 Task: Check the standings of the 2023 Victory Lane Racing NASCAR Cup Series for the race "Enjoy Illinois 300" on the track "Gateway".
Action: Mouse moved to (219, 429)
Screenshot: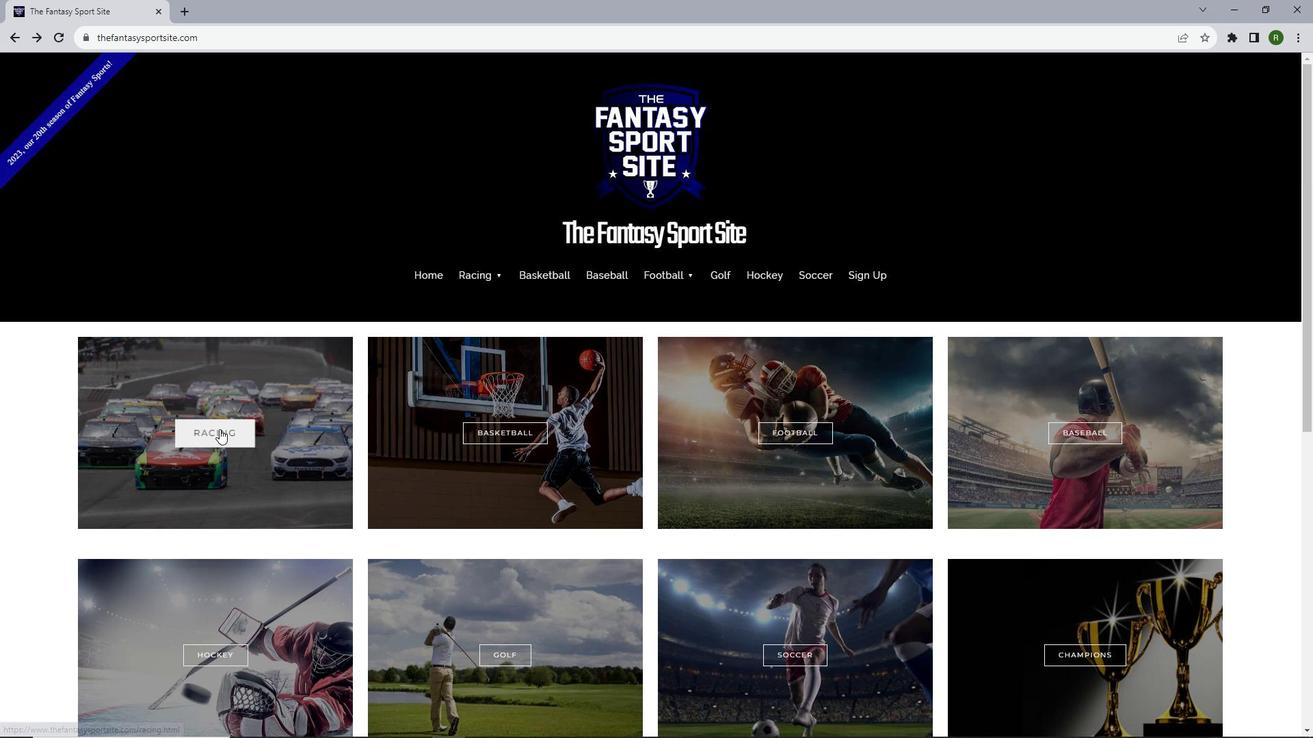 
Action: Mouse pressed left at (219, 429)
Screenshot: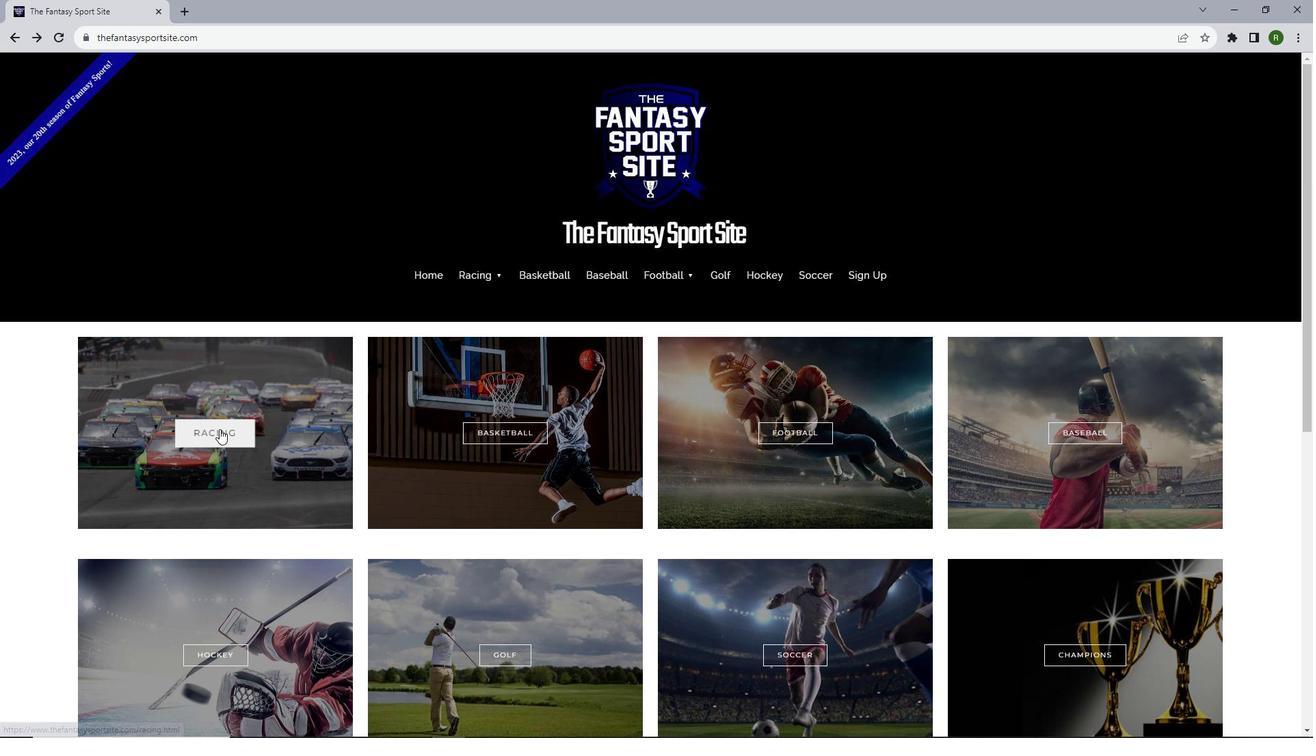 
Action: Mouse moved to (378, 348)
Screenshot: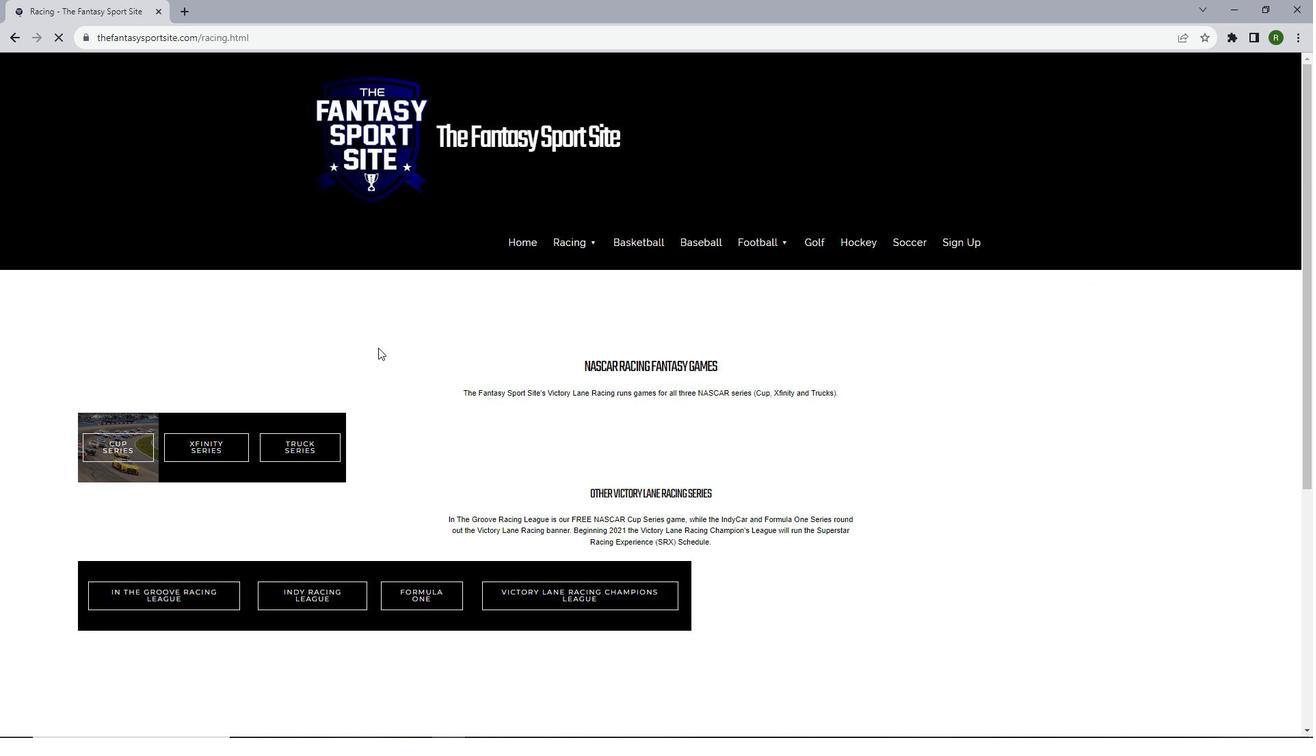 
Action: Mouse scrolled (378, 347) with delta (0, 0)
Screenshot: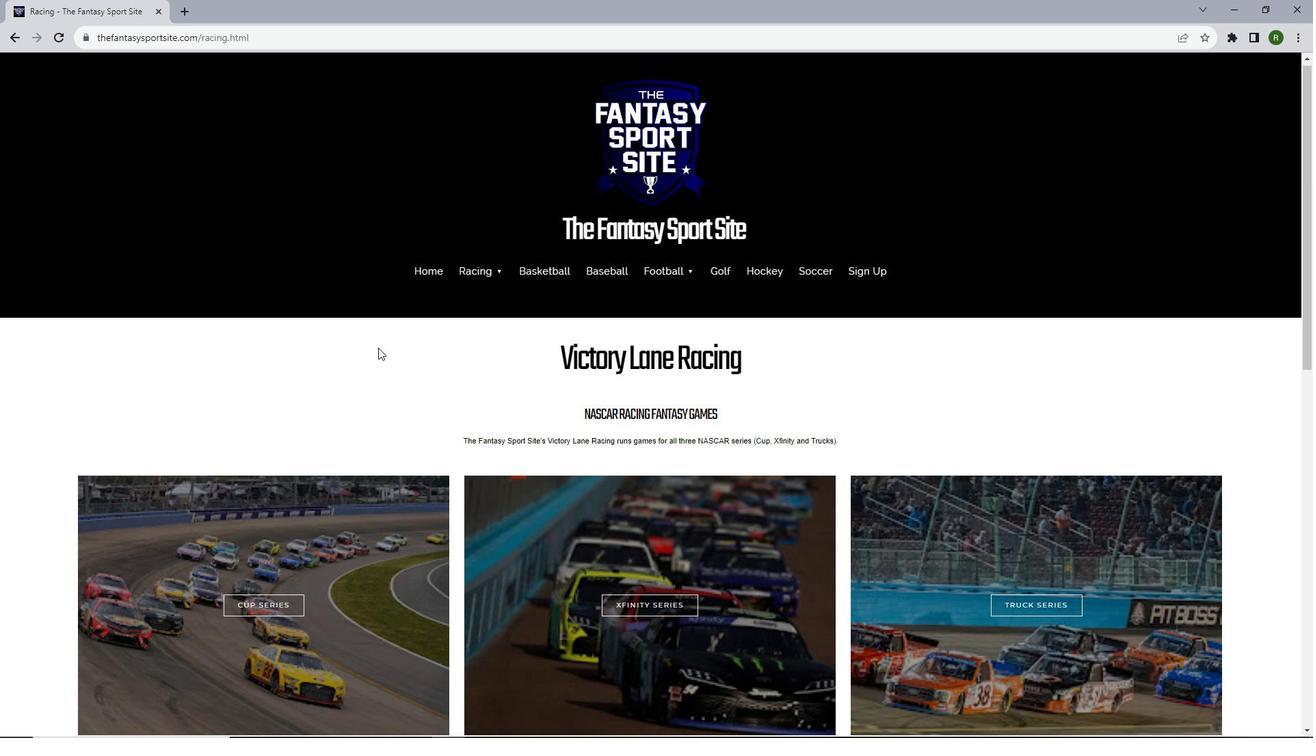 
Action: Mouse scrolled (378, 347) with delta (0, 0)
Screenshot: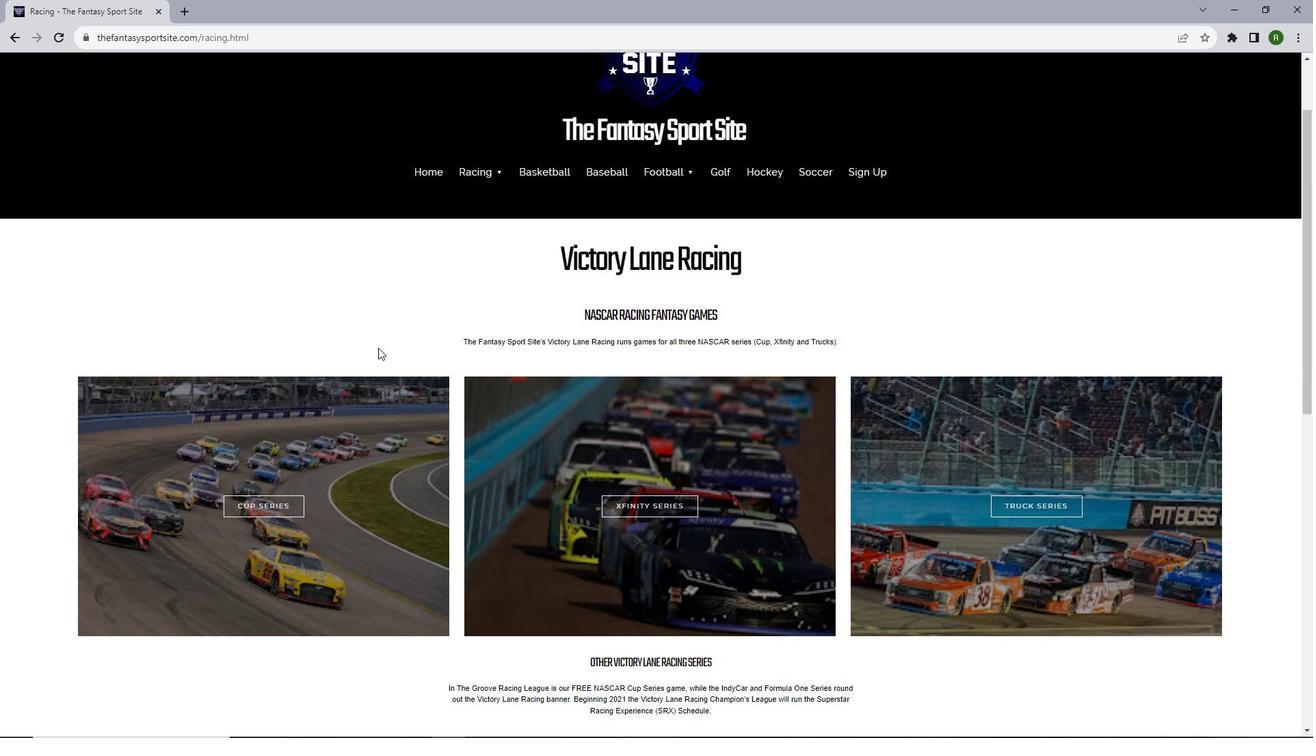 
Action: Mouse moved to (242, 465)
Screenshot: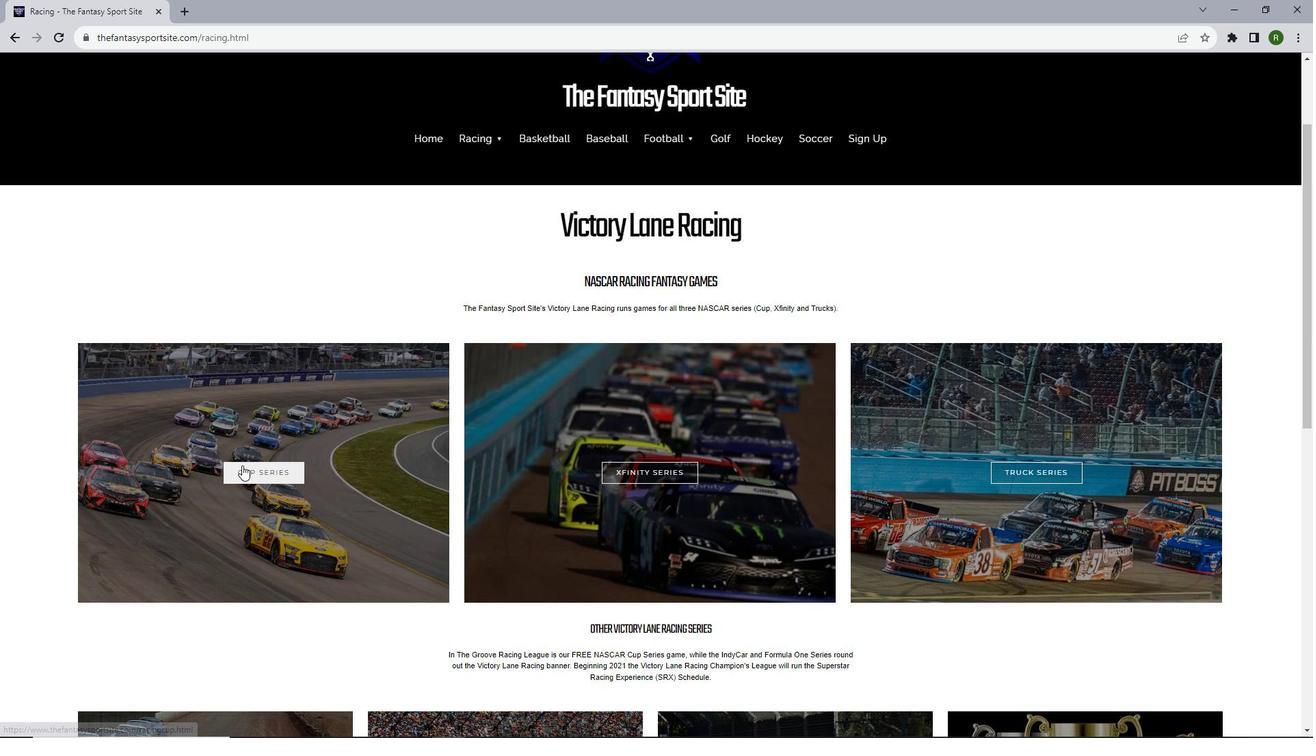 
Action: Mouse pressed left at (242, 465)
Screenshot: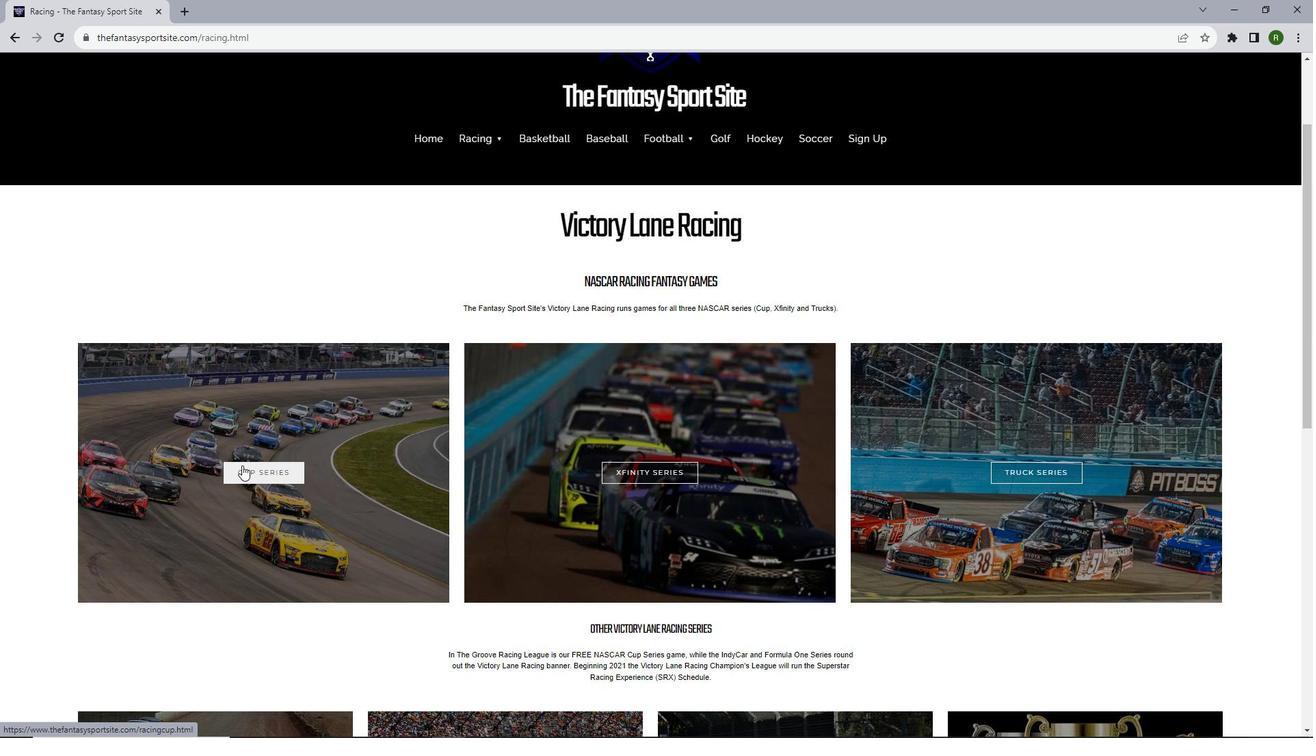 
Action: Mouse moved to (470, 430)
Screenshot: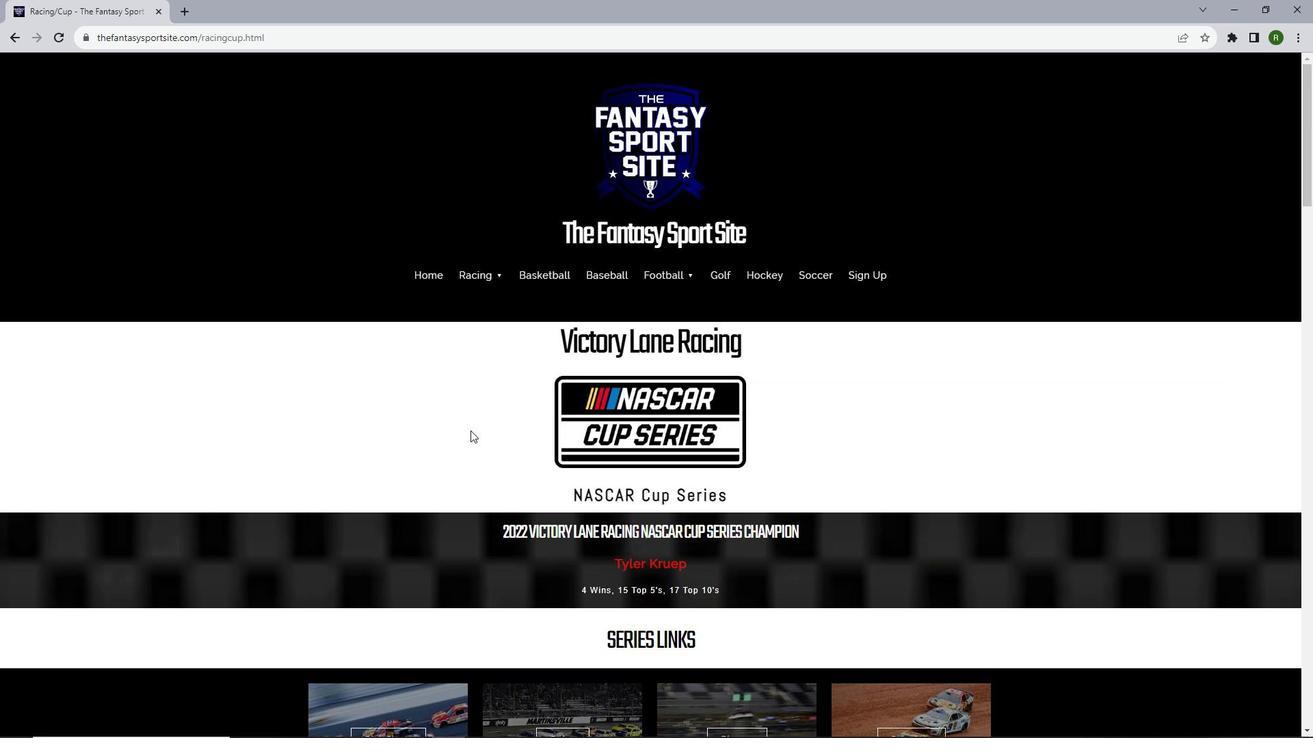 
Action: Mouse scrolled (470, 430) with delta (0, 0)
Screenshot: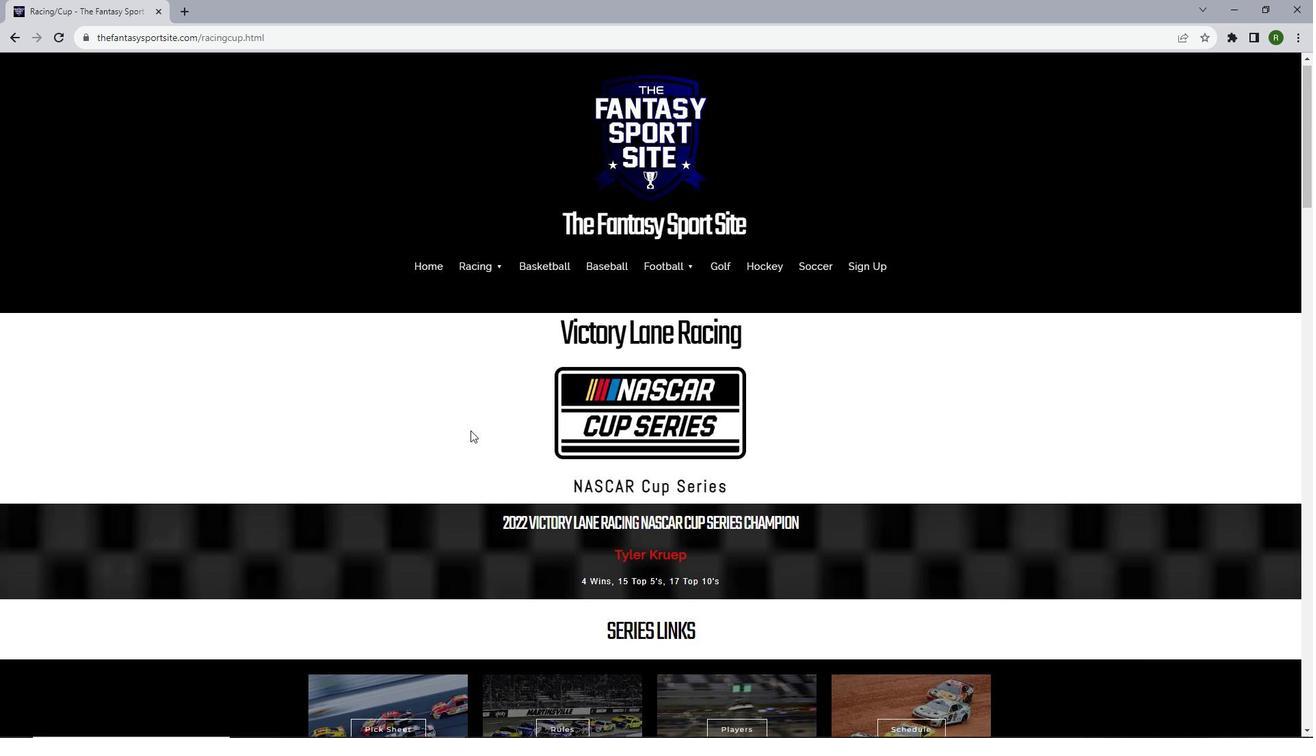 
Action: Mouse scrolled (470, 430) with delta (0, 0)
Screenshot: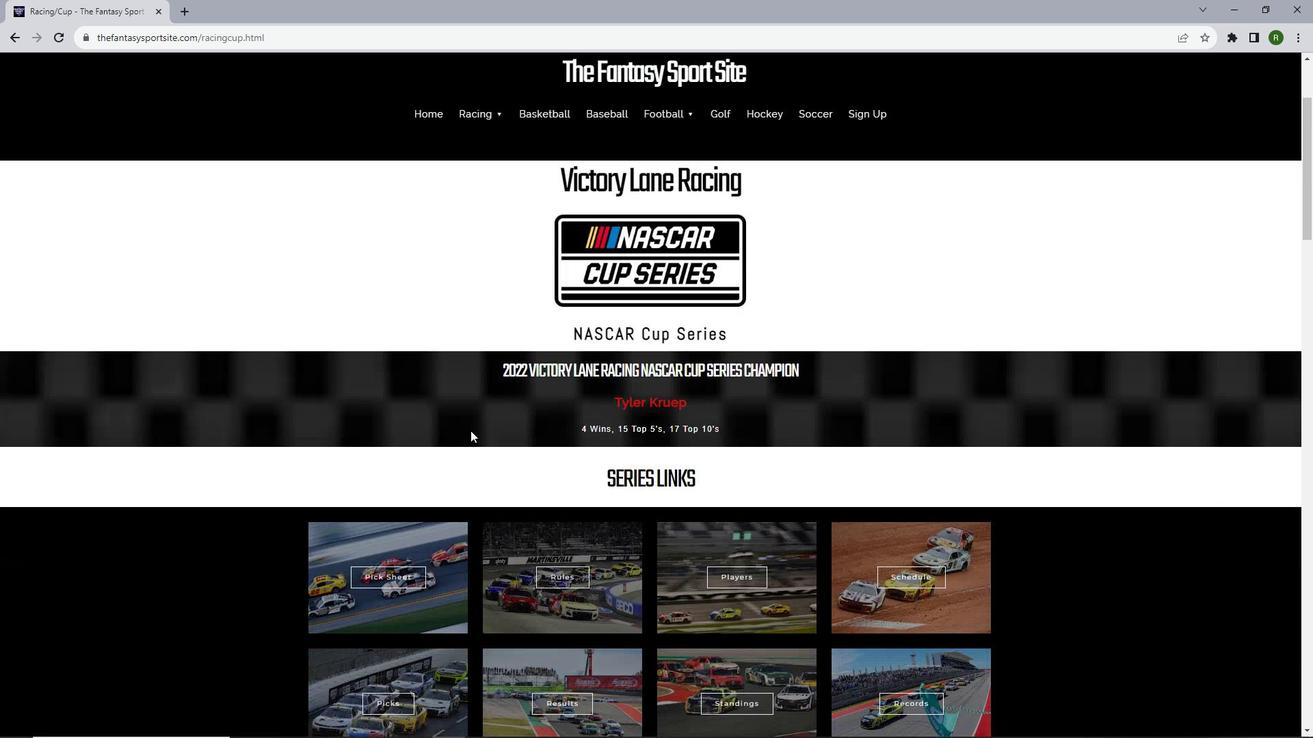 
Action: Mouse scrolled (470, 430) with delta (0, 0)
Screenshot: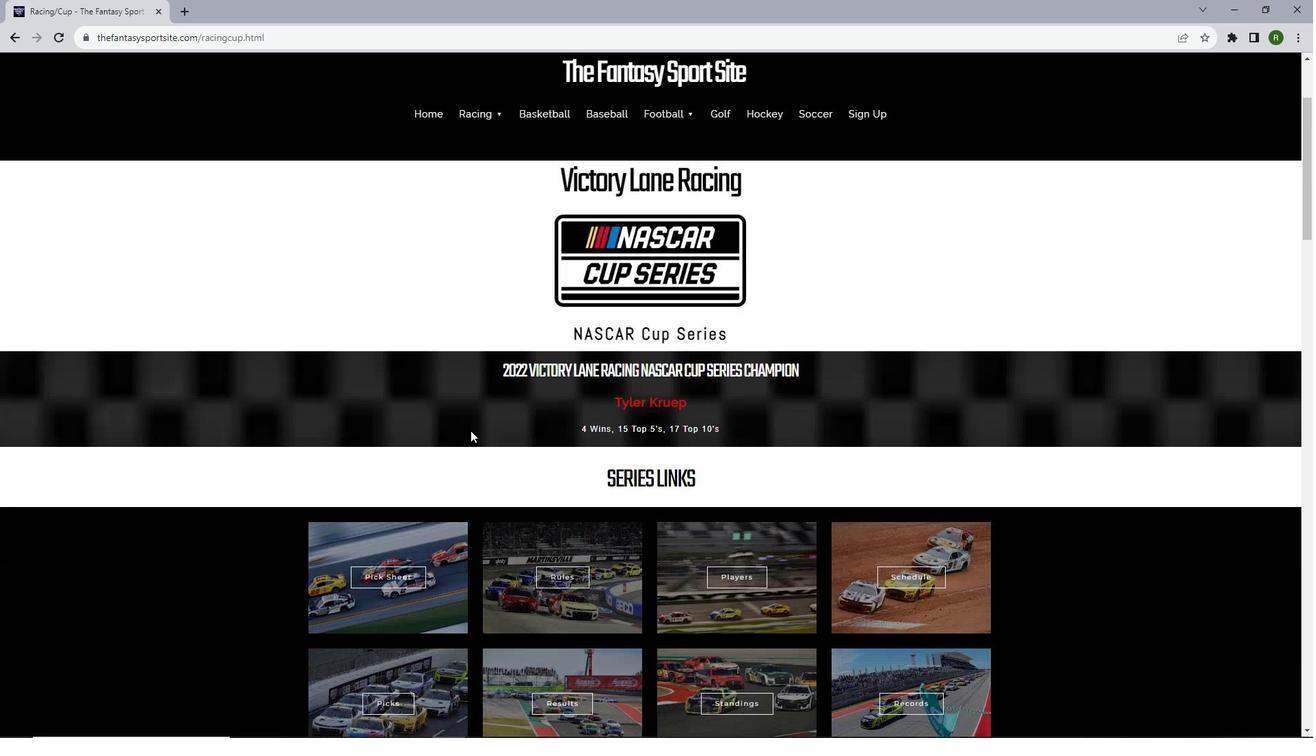 
Action: Mouse moved to (702, 651)
Screenshot: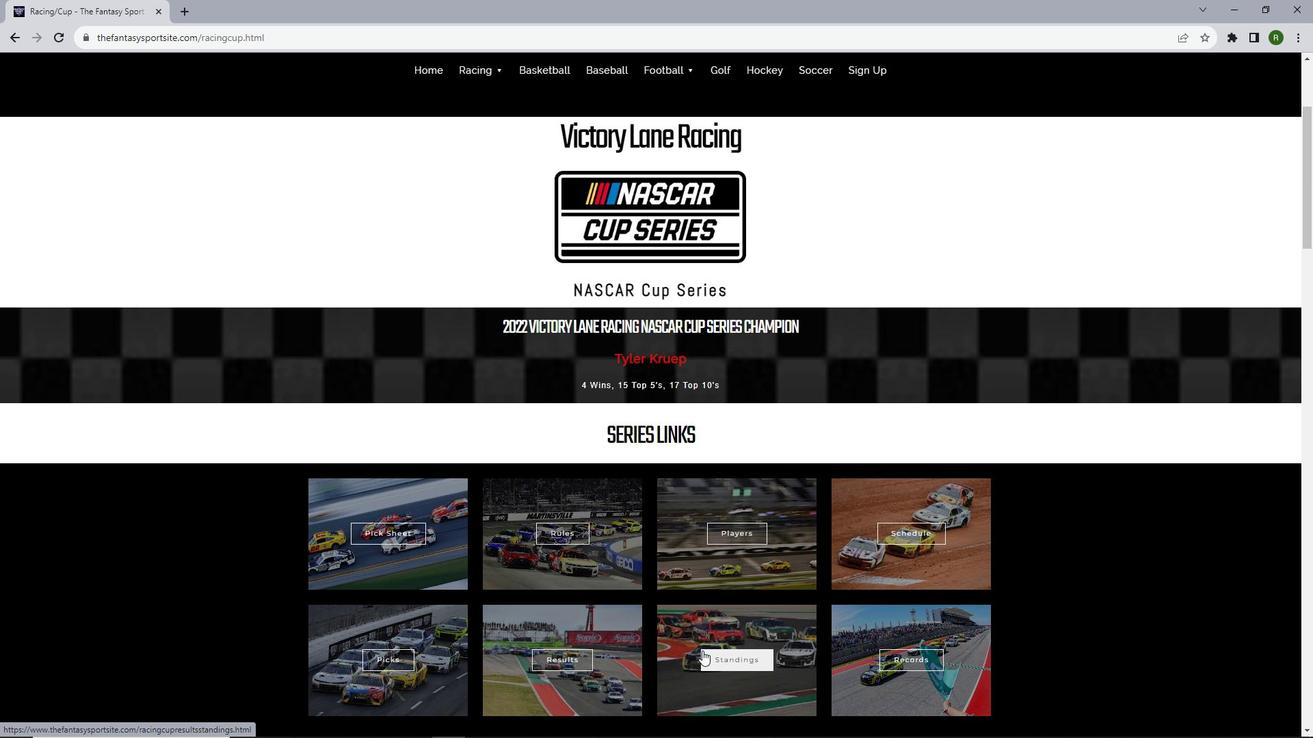 
Action: Mouse pressed left at (702, 651)
Screenshot: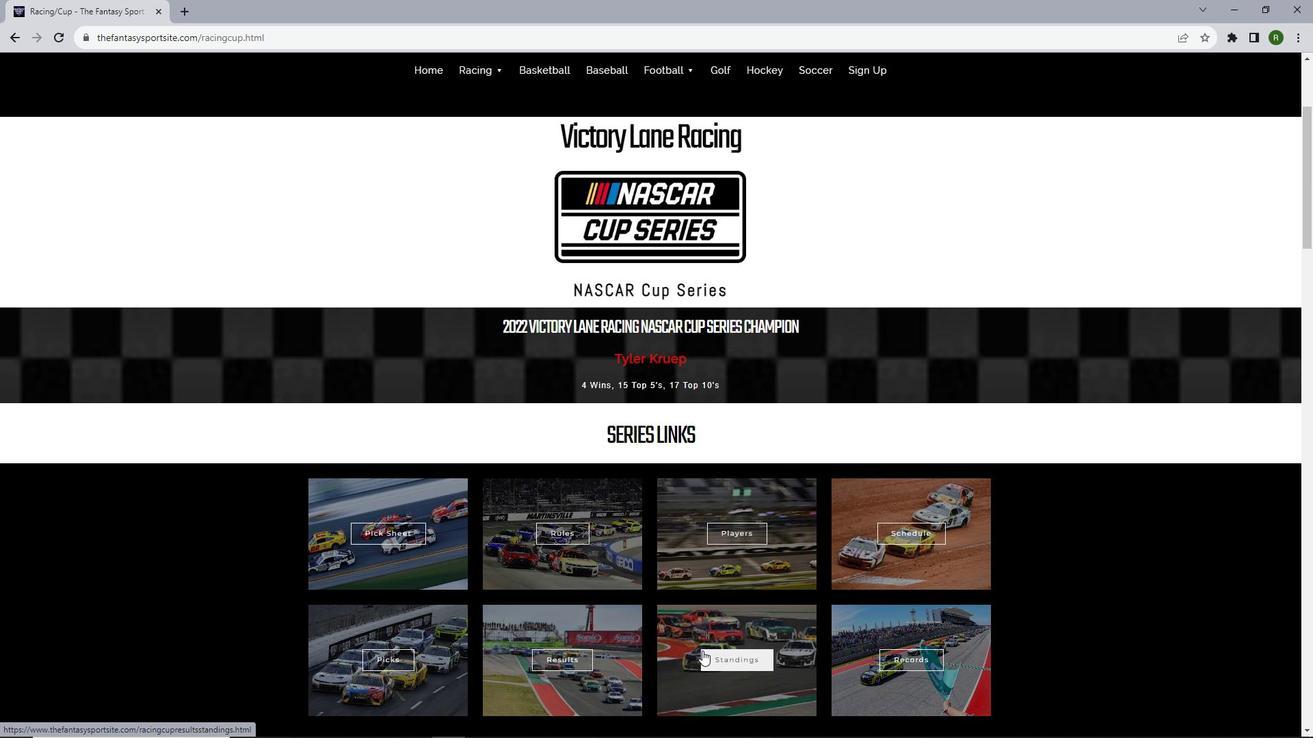 
Action: Mouse moved to (673, 364)
Screenshot: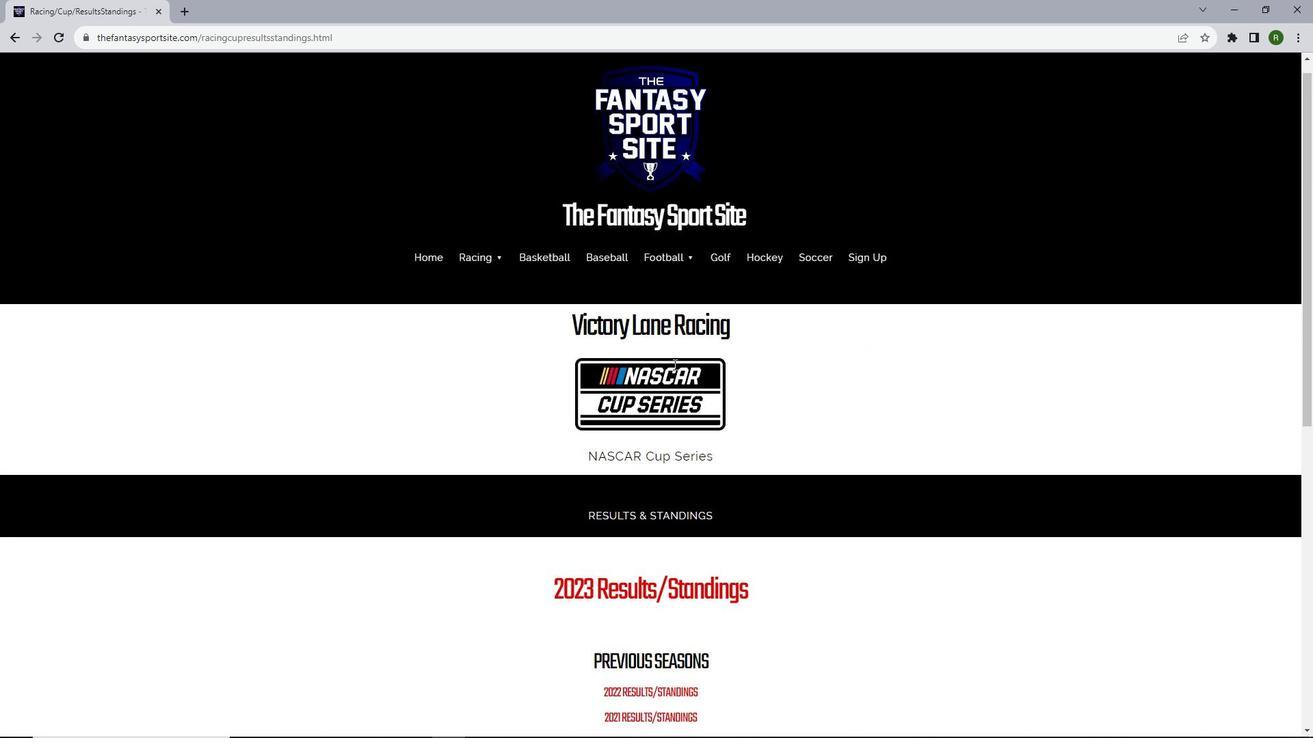 
Action: Mouse scrolled (673, 363) with delta (0, 0)
Screenshot: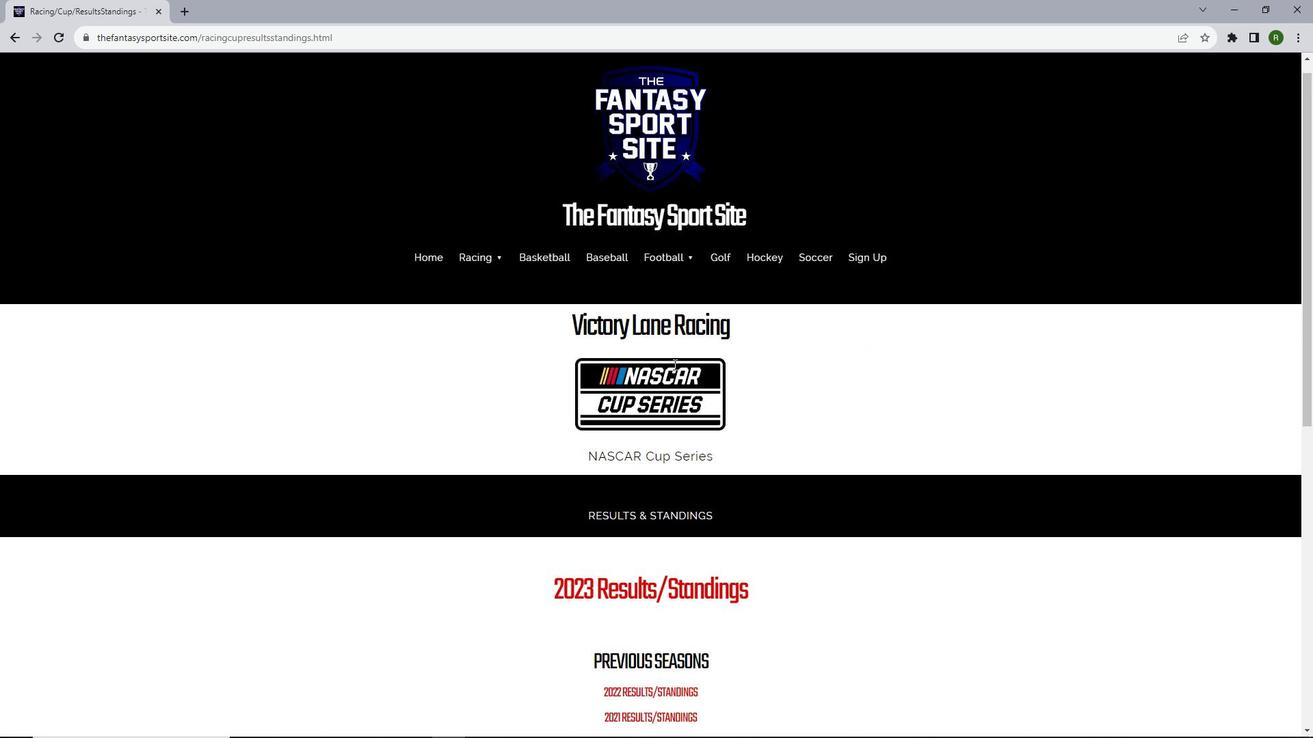
Action: Mouse scrolled (673, 363) with delta (0, 0)
Screenshot: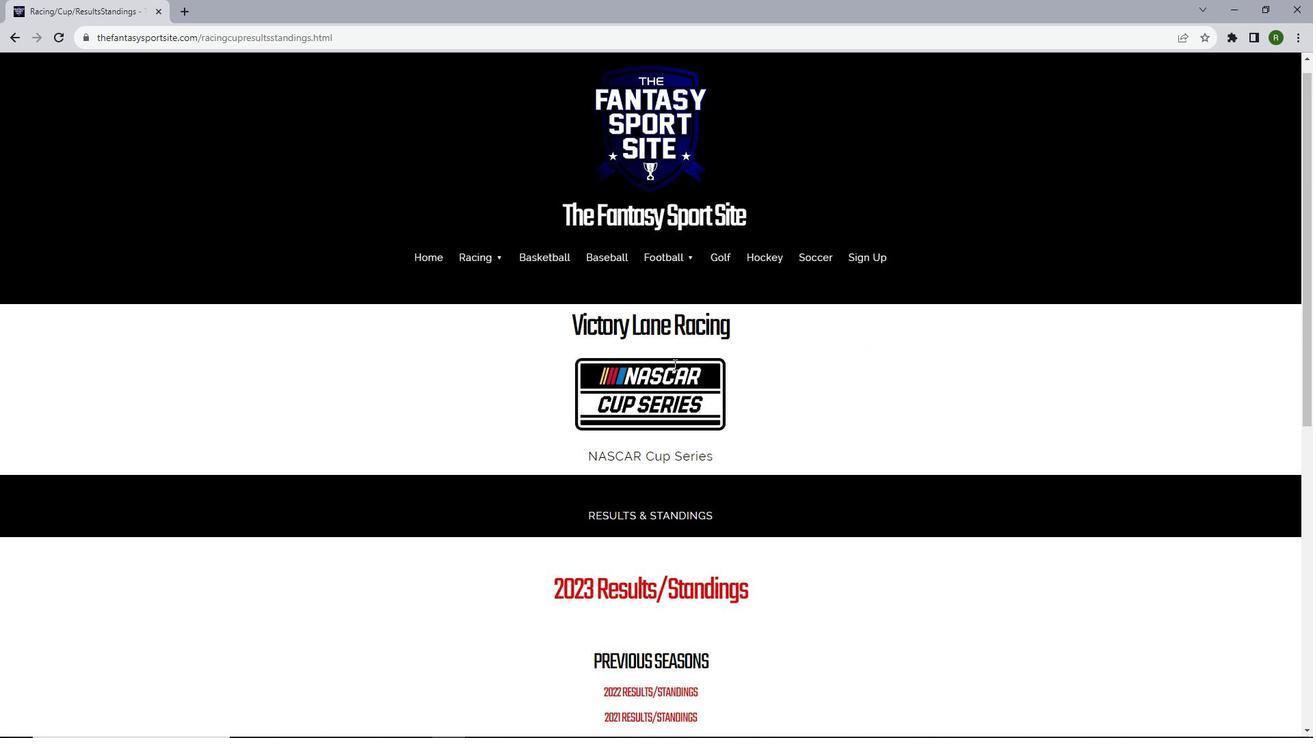 
Action: Mouse moved to (600, 477)
Screenshot: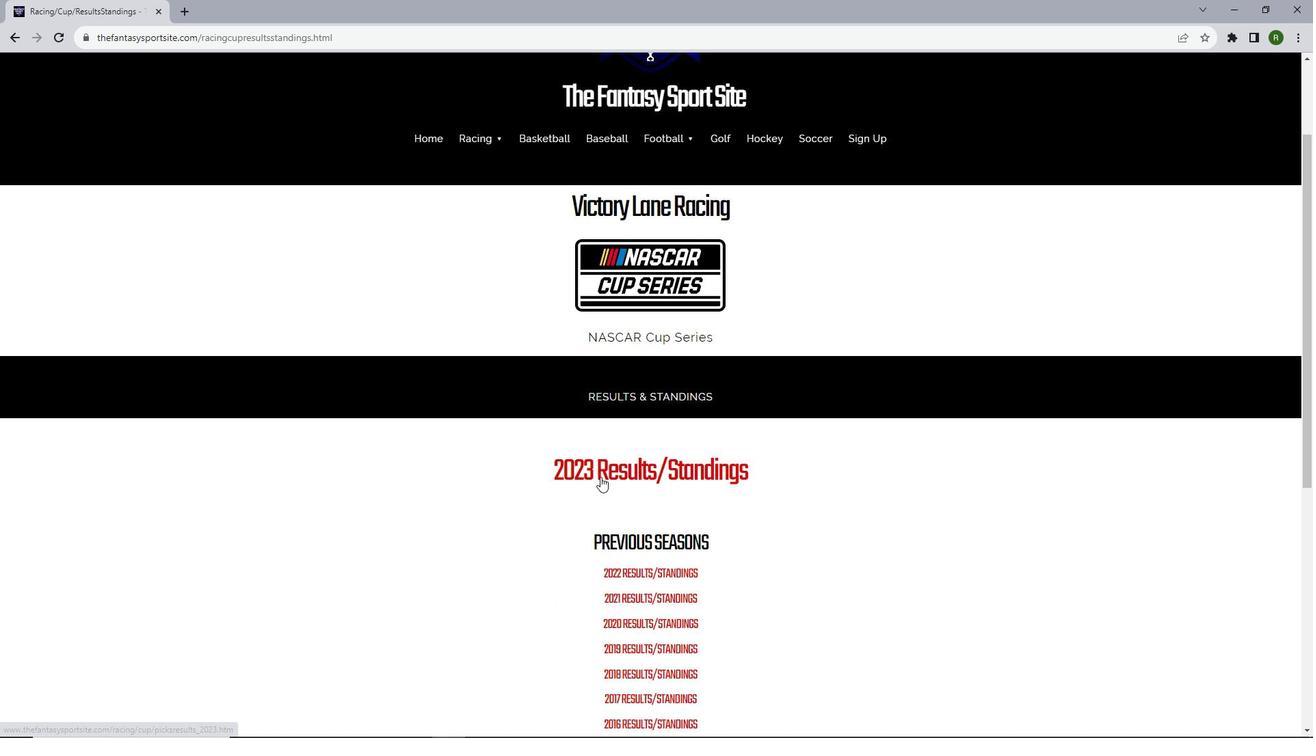 
Action: Mouse pressed left at (600, 477)
Screenshot: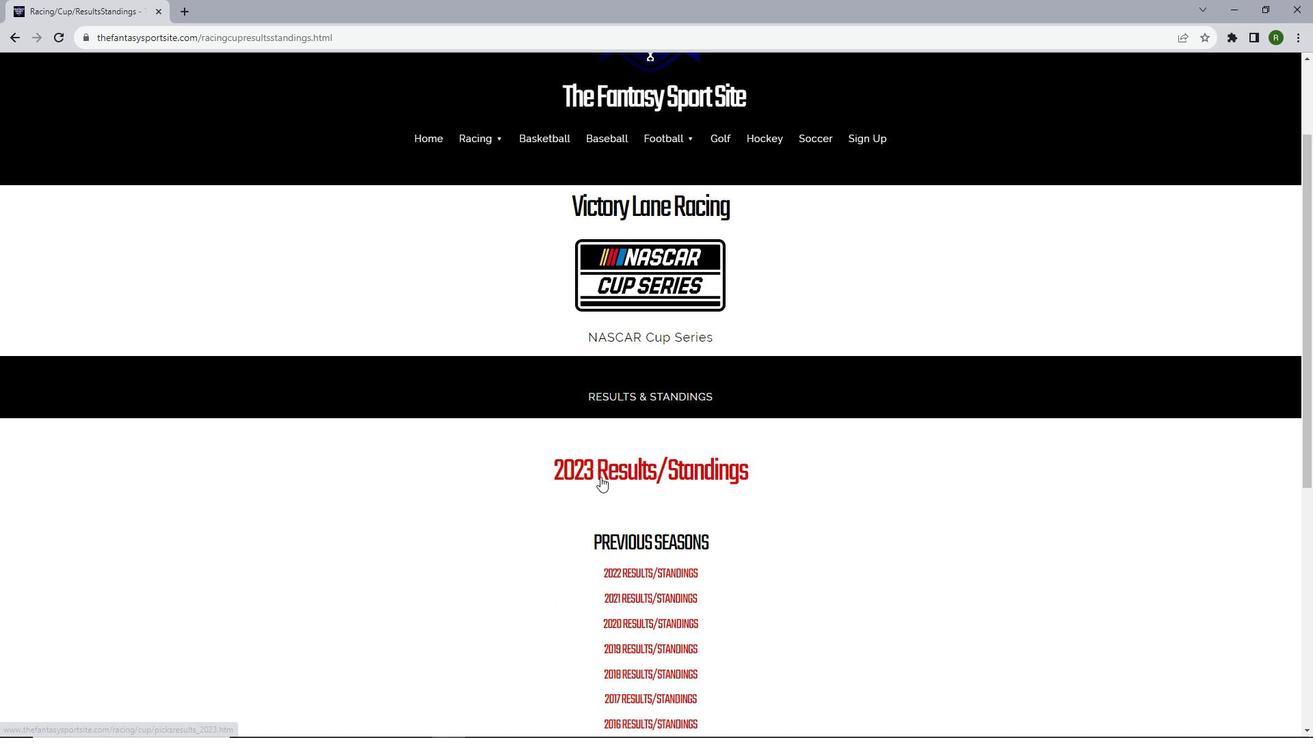 
Action: Mouse moved to (824, 356)
Screenshot: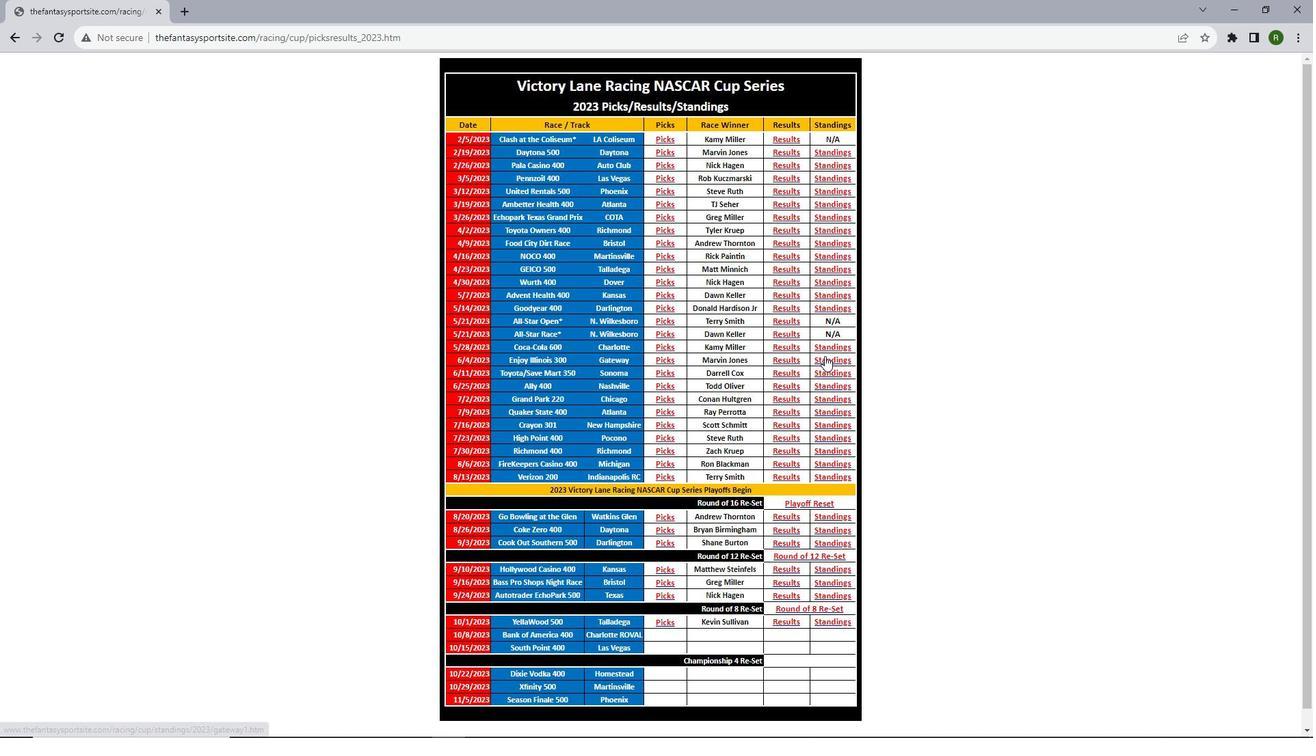 
Action: Mouse pressed left at (824, 356)
Screenshot: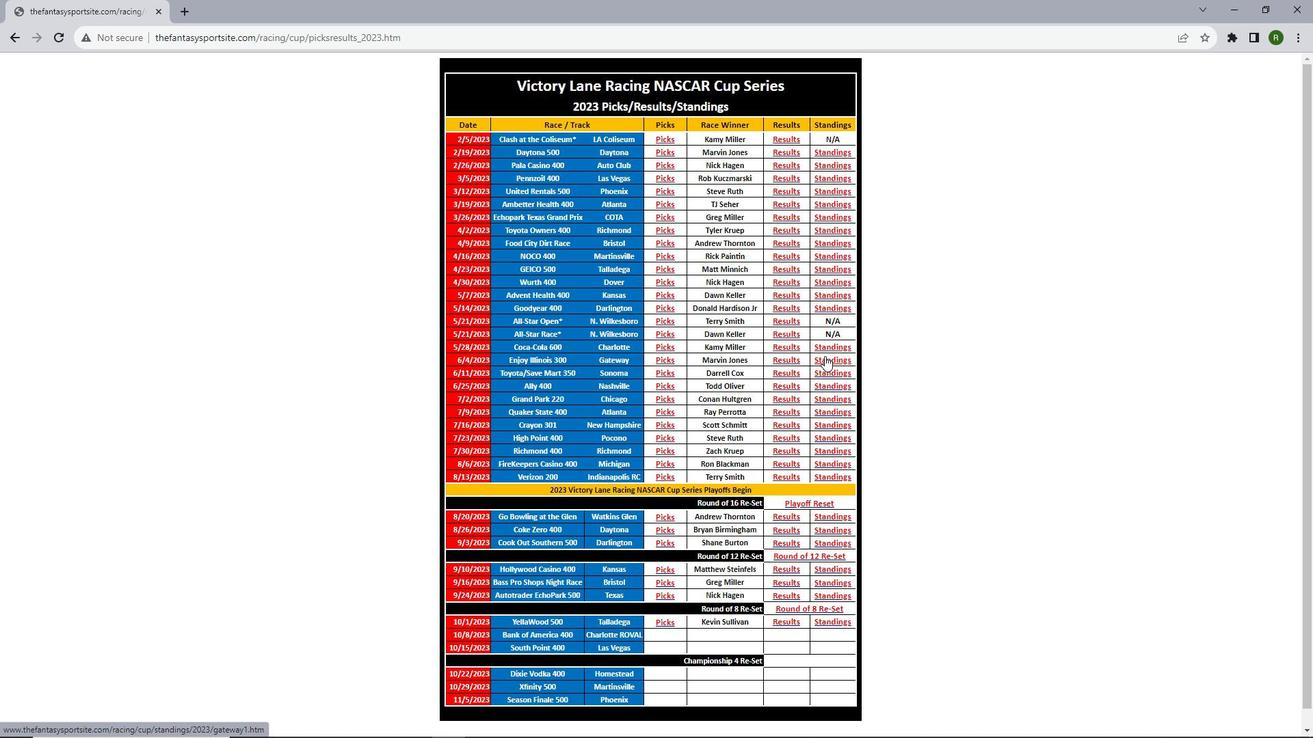 
Action: Mouse moved to (668, 173)
Screenshot: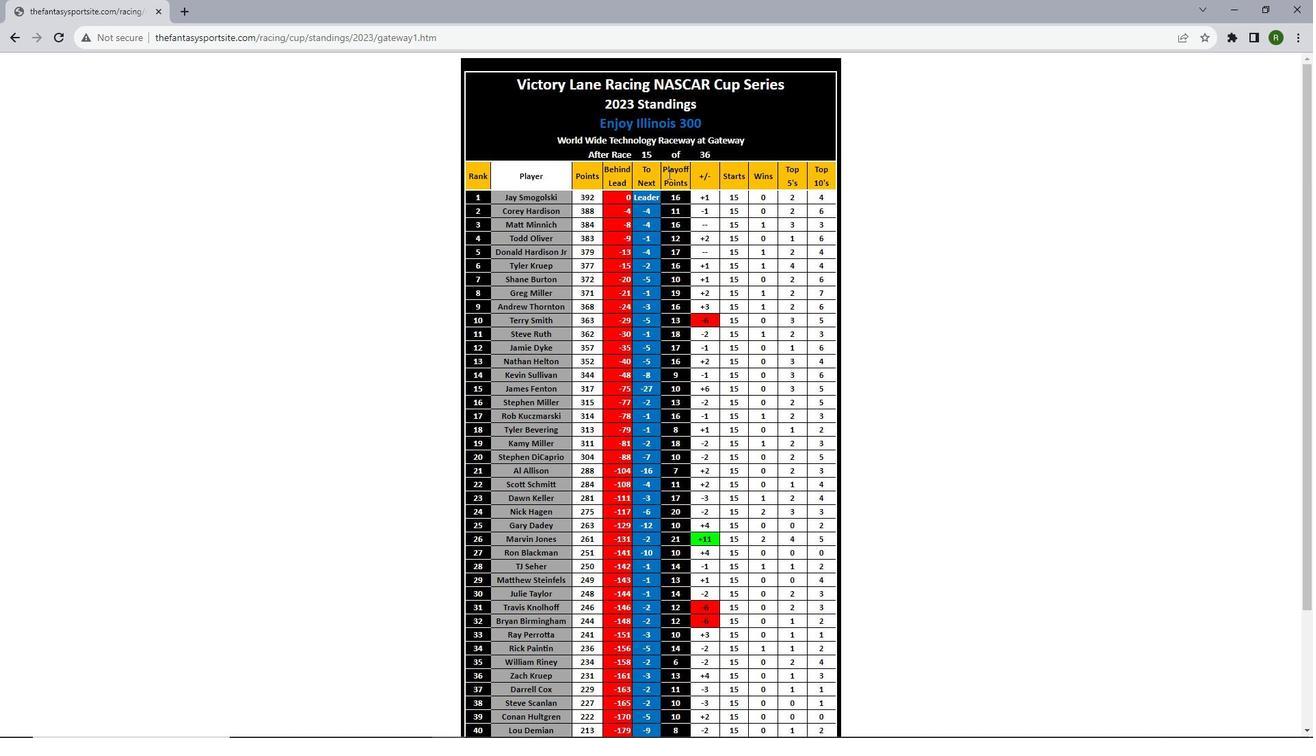 
Action: Mouse scrolled (668, 173) with delta (0, 0)
Screenshot: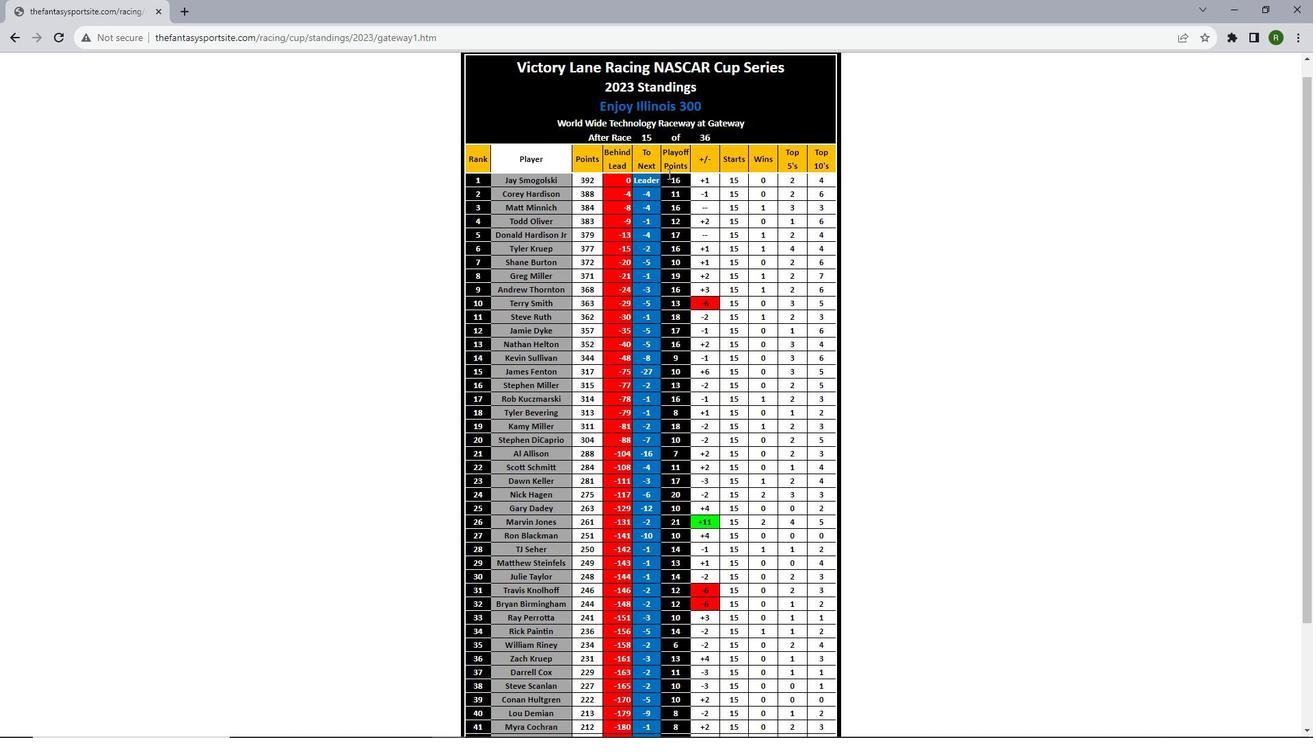 
Action: Mouse scrolled (668, 173) with delta (0, 0)
Screenshot: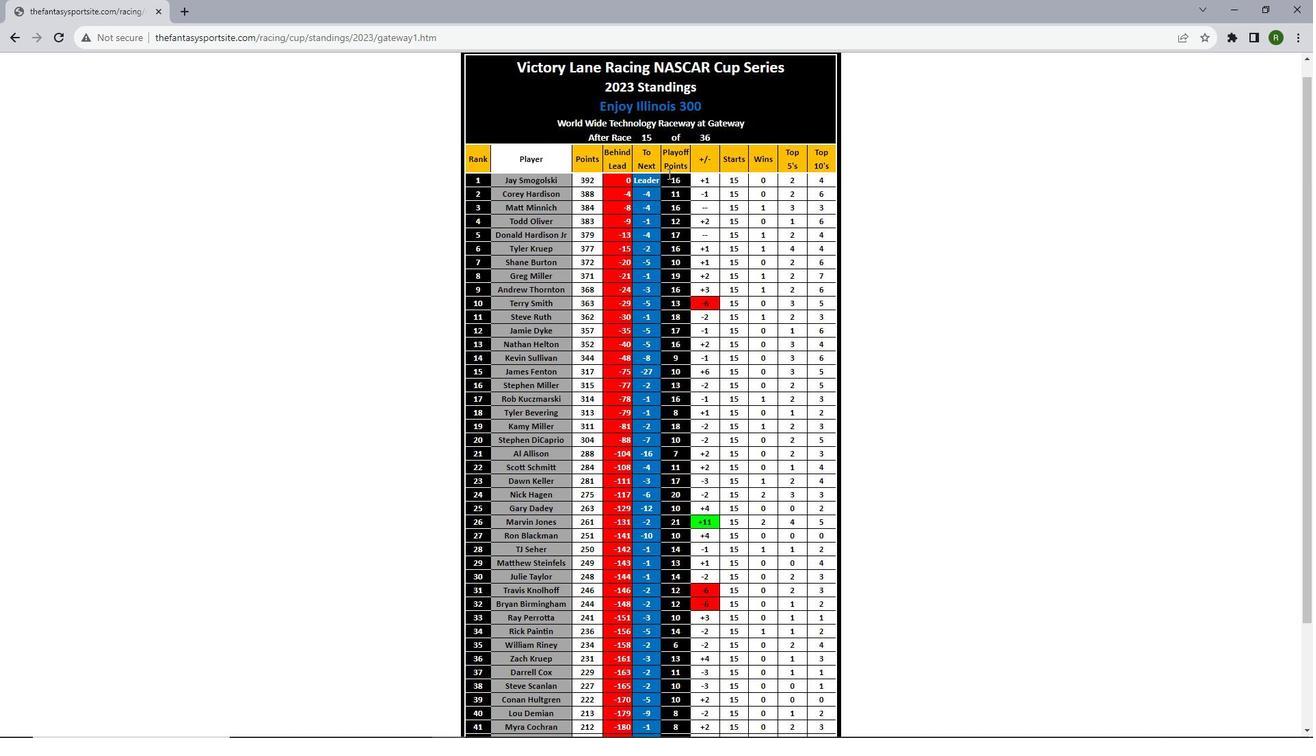 
Action: Mouse scrolled (668, 173) with delta (0, 0)
Screenshot: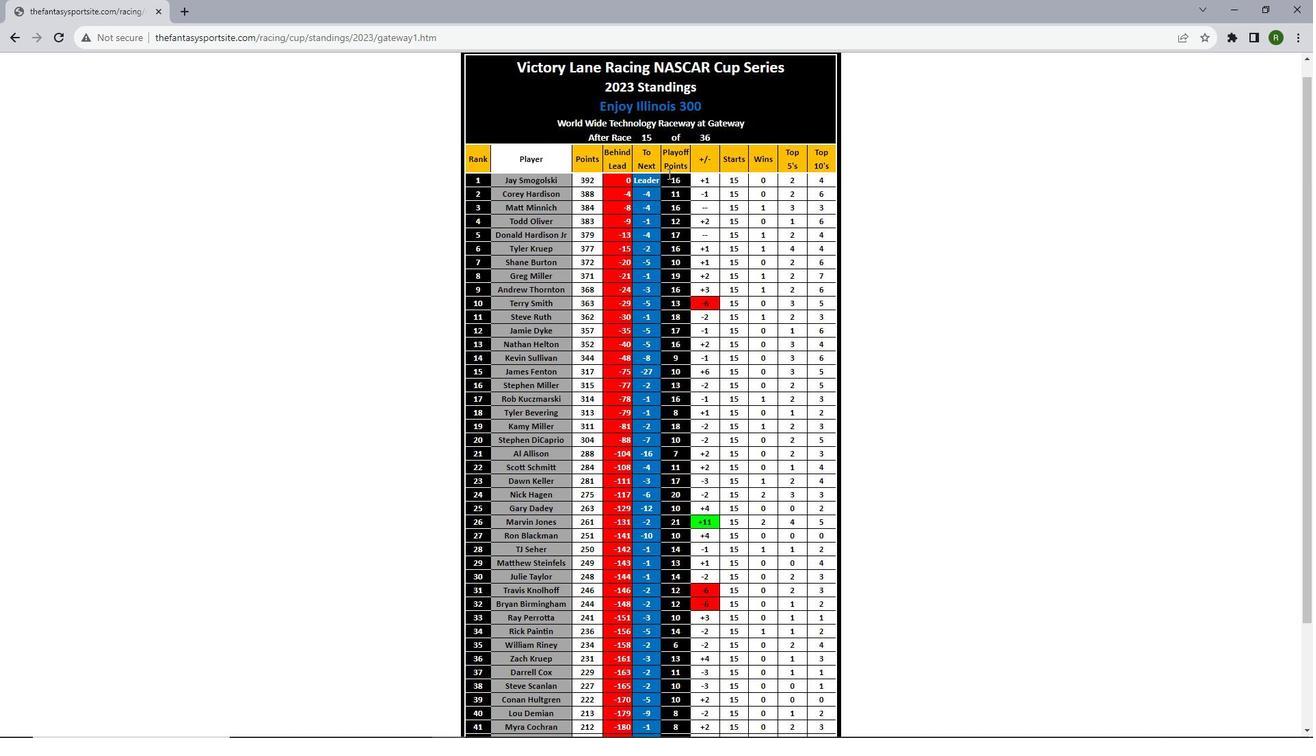 
Action: Mouse scrolled (668, 173) with delta (0, 0)
Screenshot: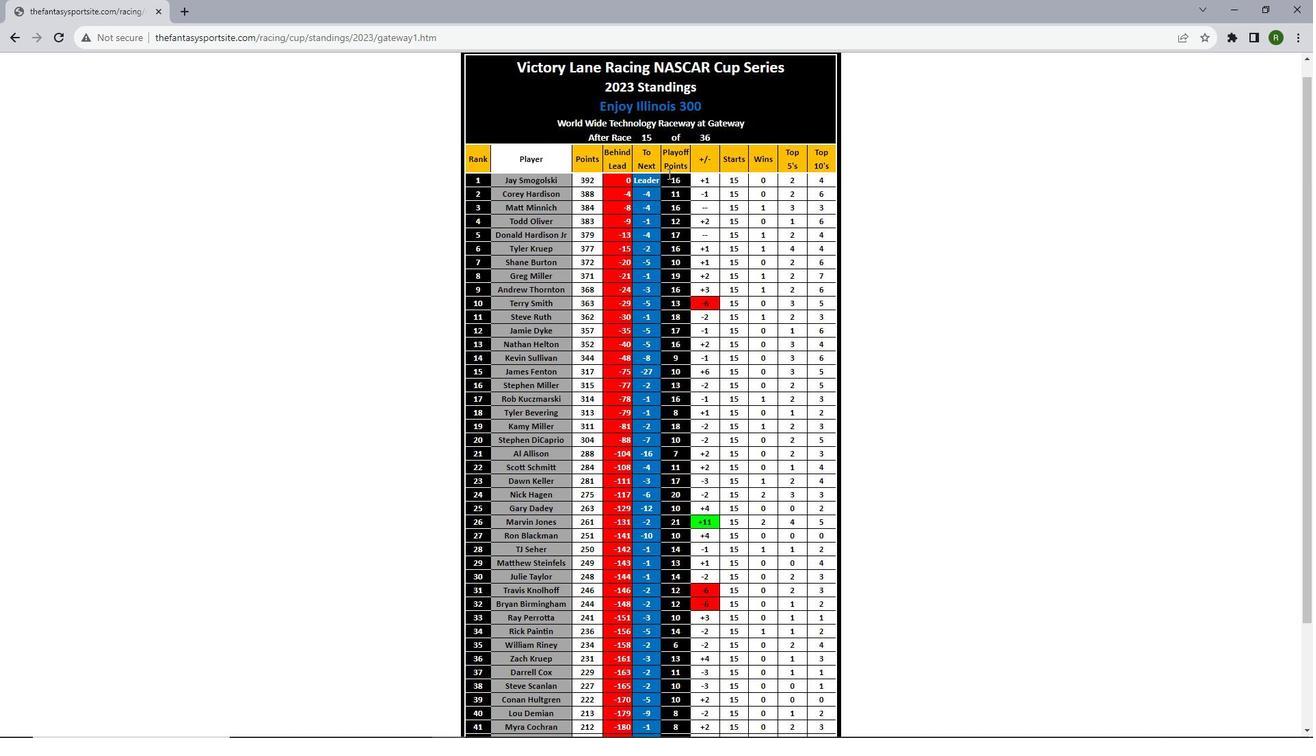 
Action: Mouse scrolled (668, 173) with delta (0, 0)
Screenshot: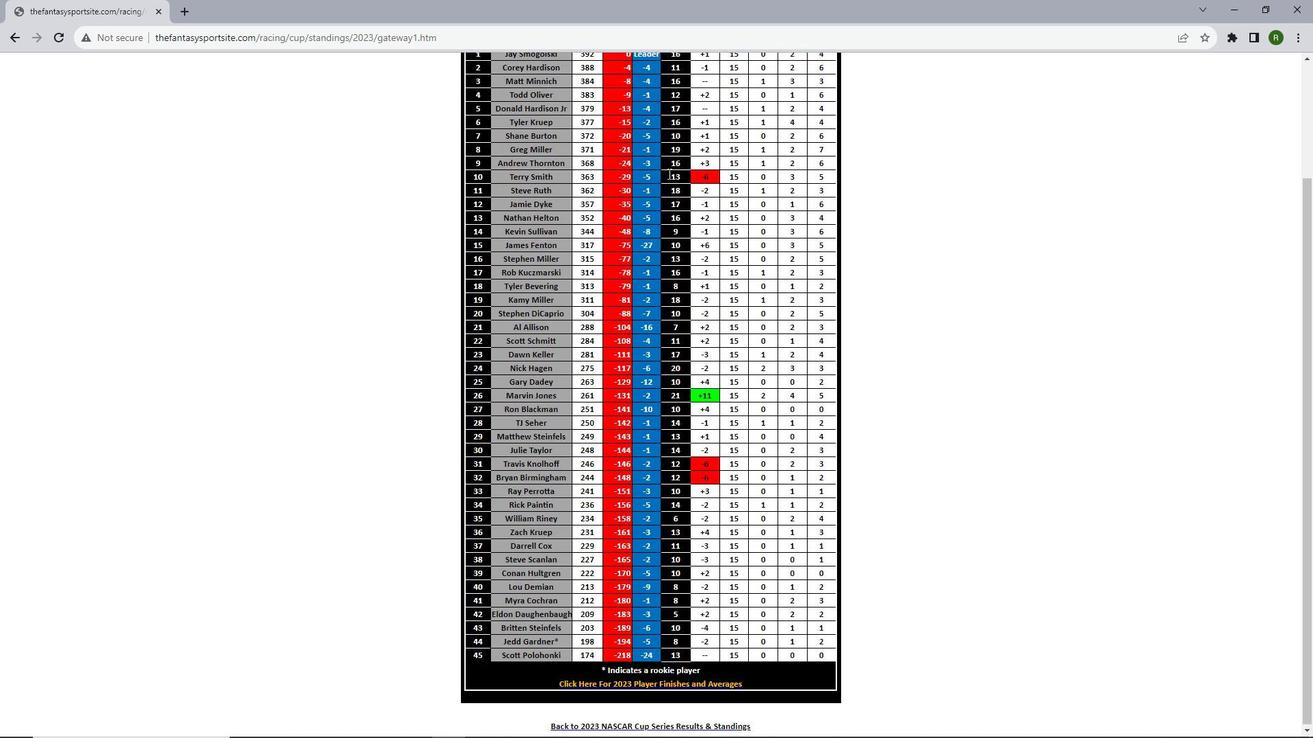 
Action: Mouse scrolled (668, 173) with delta (0, 0)
Screenshot: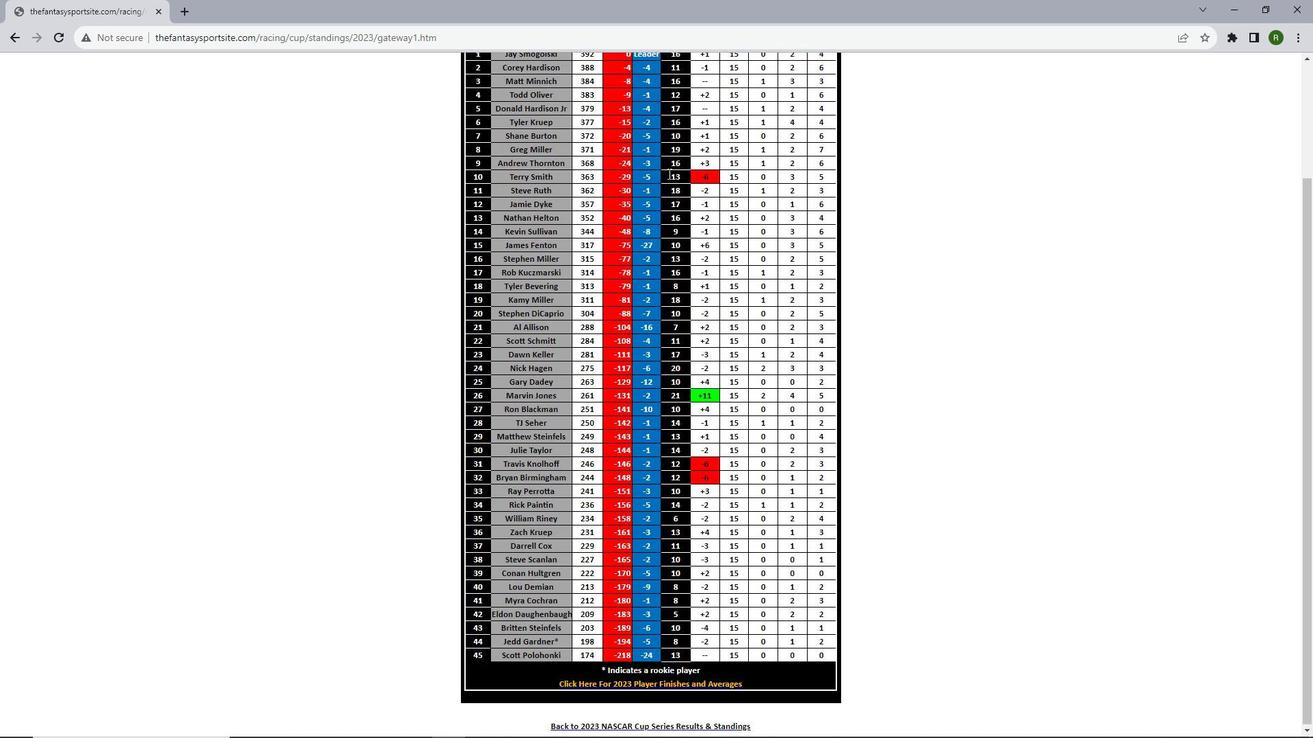 
Action: Mouse scrolled (668, 173) with delta (0, 0)
Screenshot: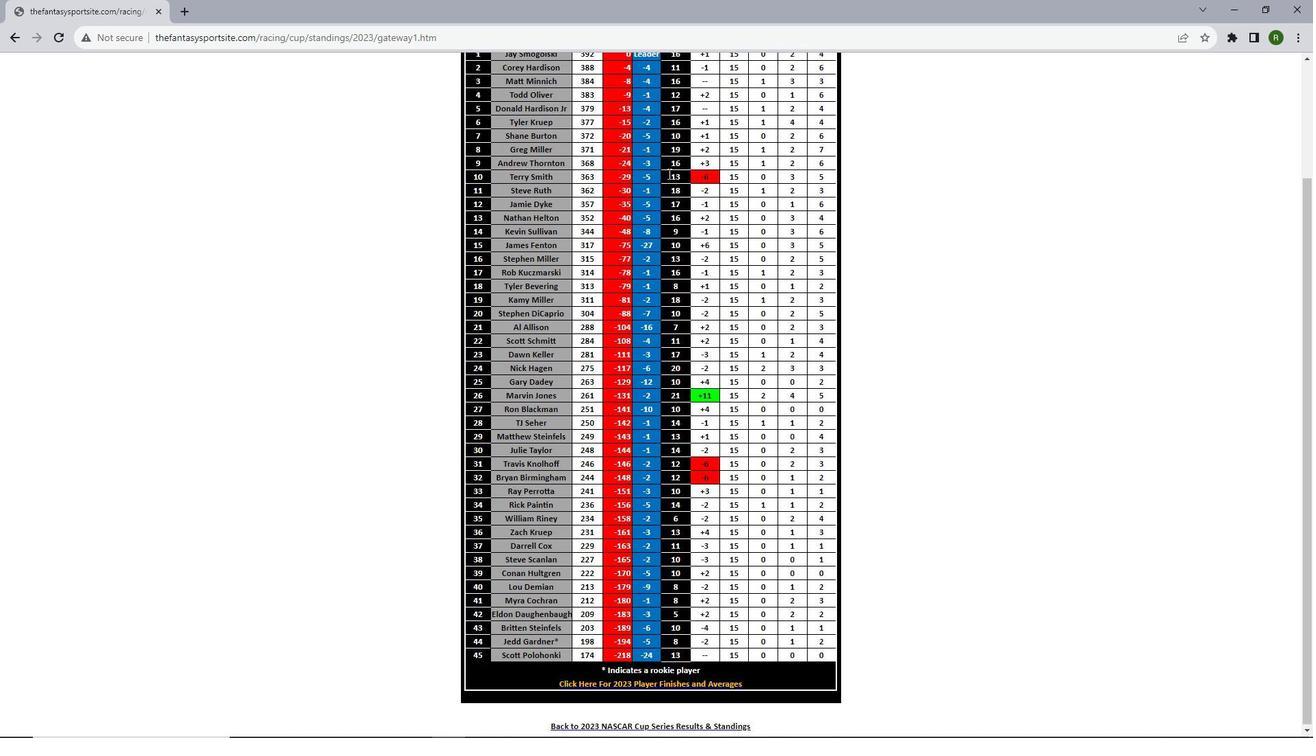 
Action: Mouse scrolled (668, 174) with delta (0, 0)
Screenshot: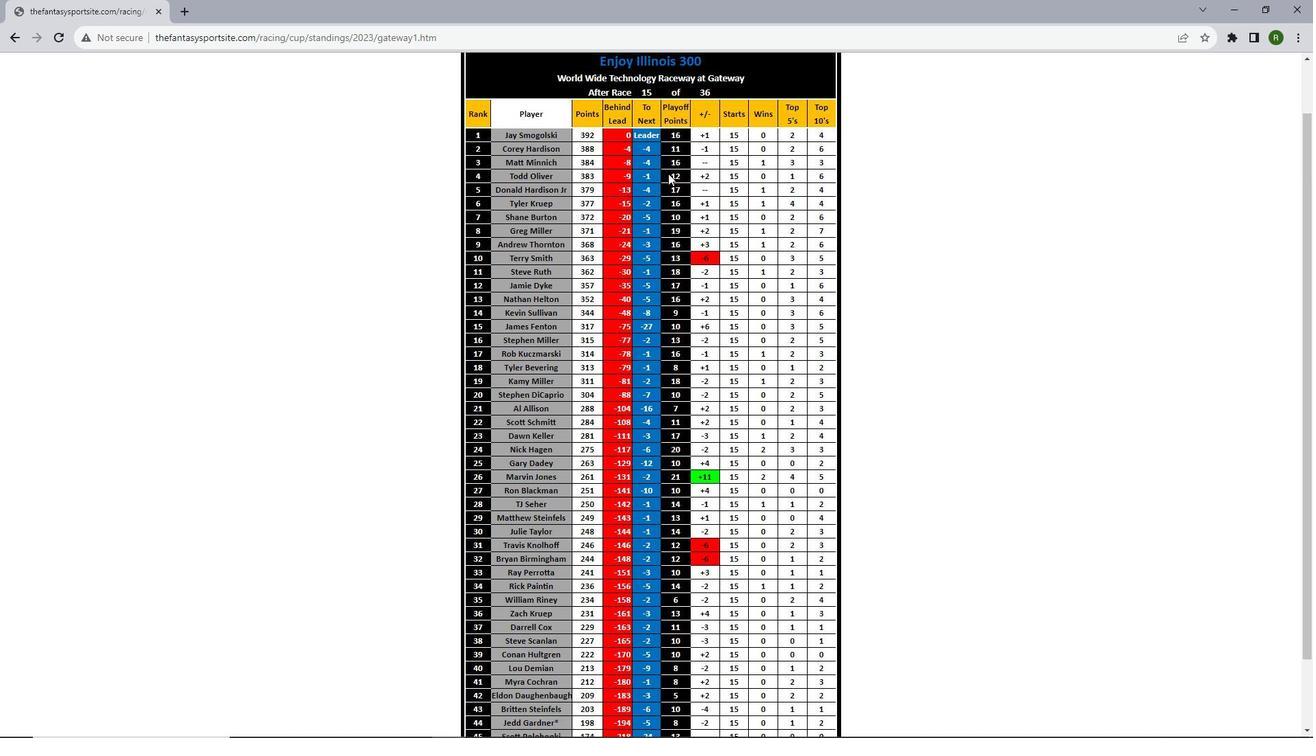 
Action: Mouse scrolled (668, 174) with delta (0, 0)
Screenshot: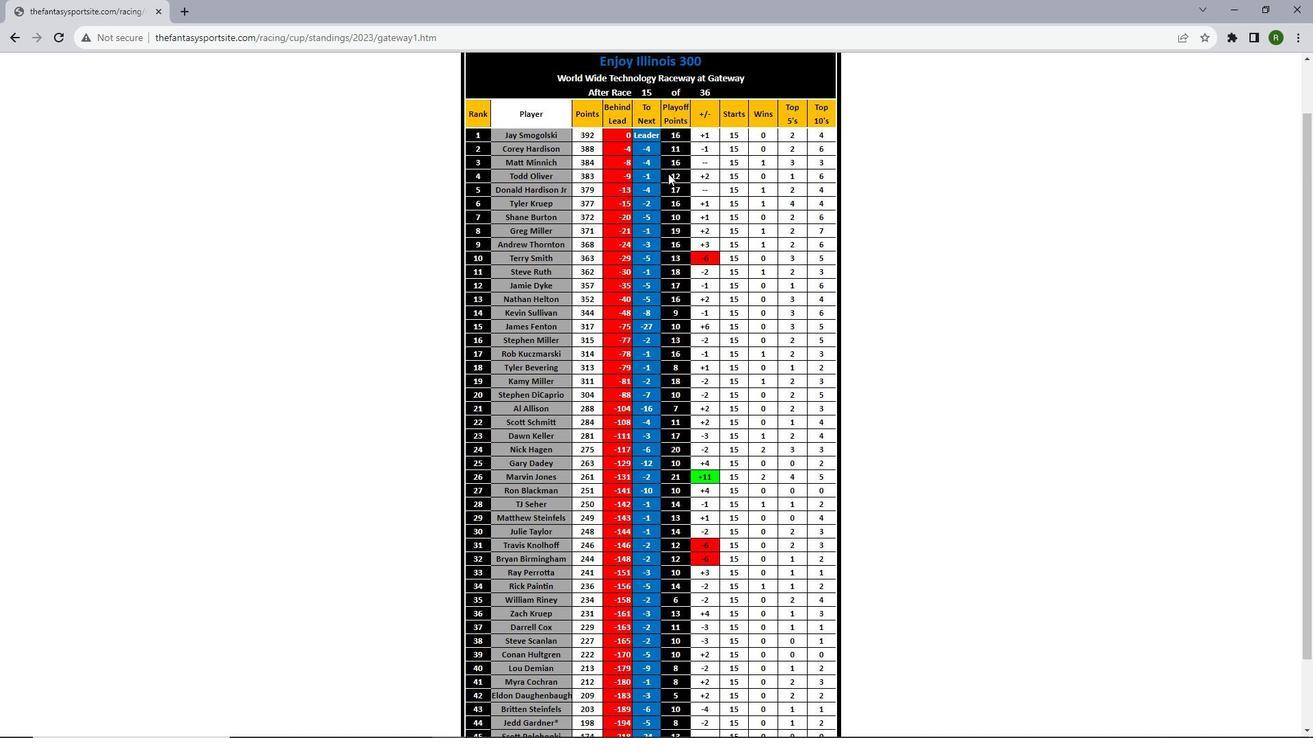 
Action: Mouse scrolled (668, 174) with delta (0, 0)
Screenshot: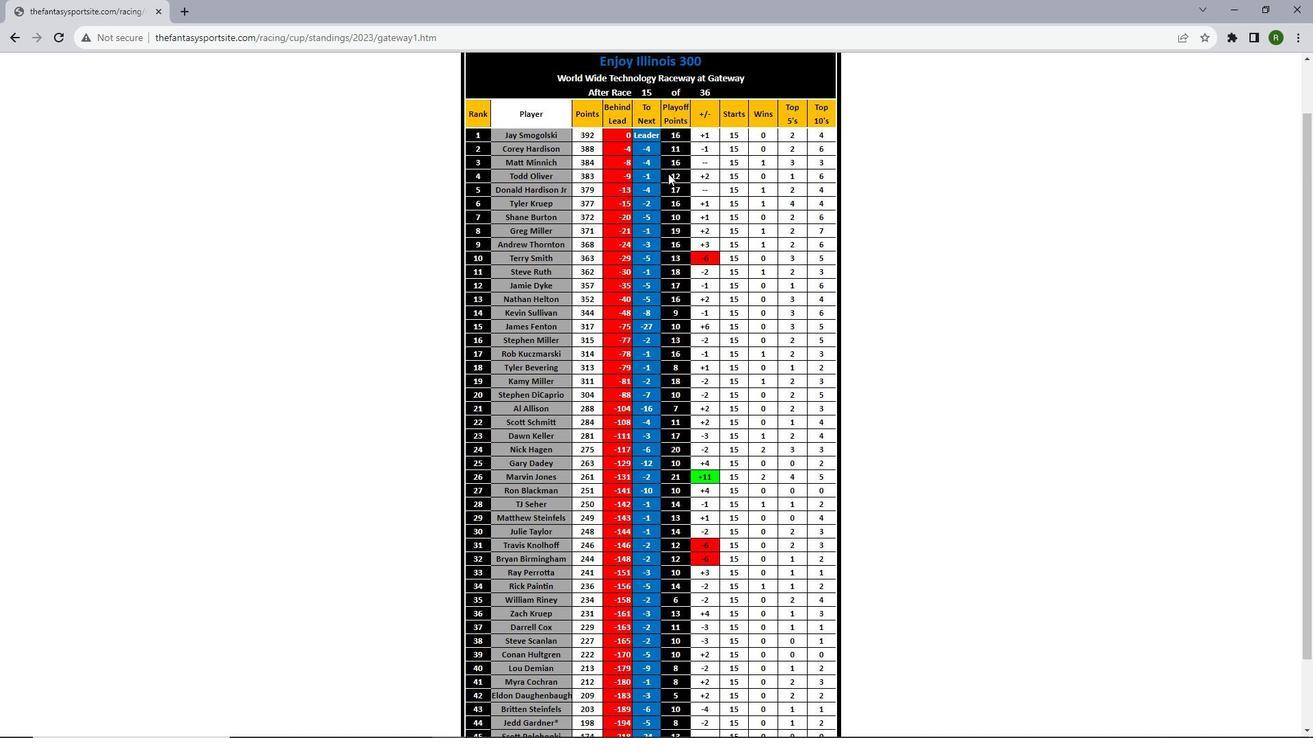 
Action: Mouse scrolled (668, 174) with delta (0, 0)
Screenshot: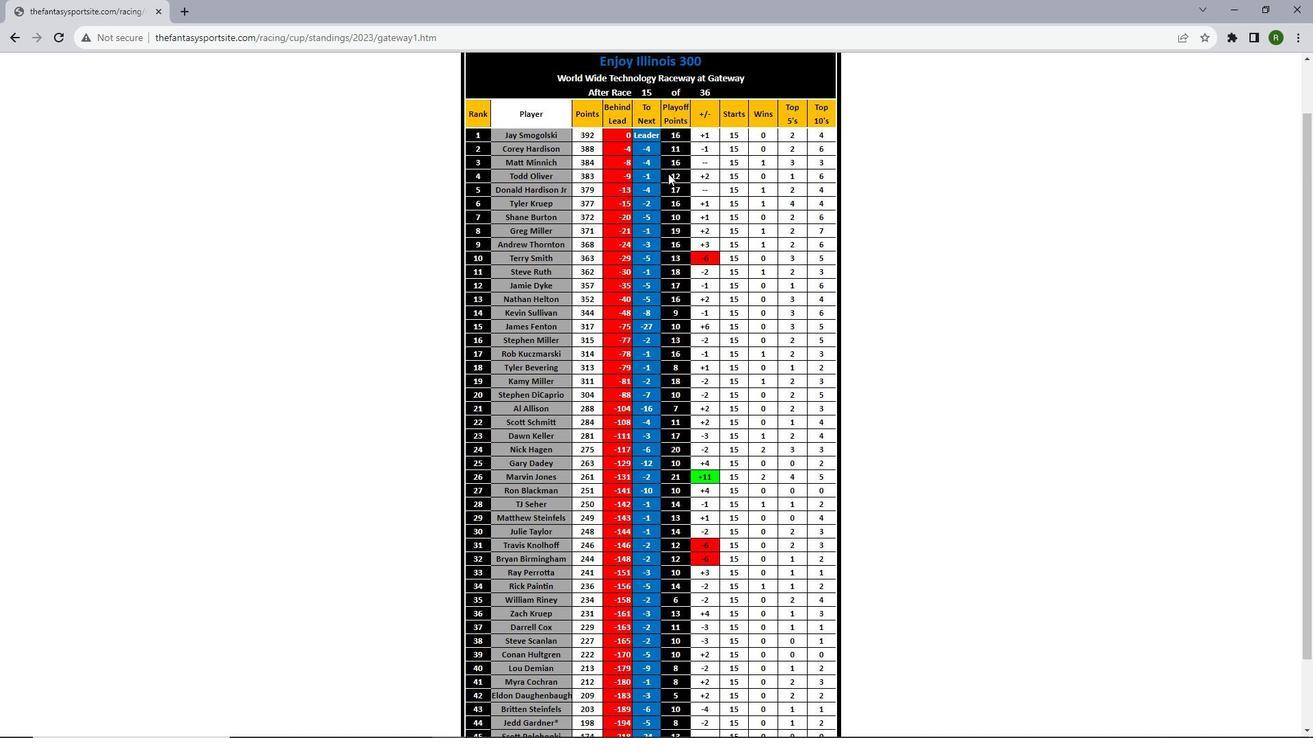 
Action: Mouse scrolled (668, 174) with delta (0, 0)
Screenshot: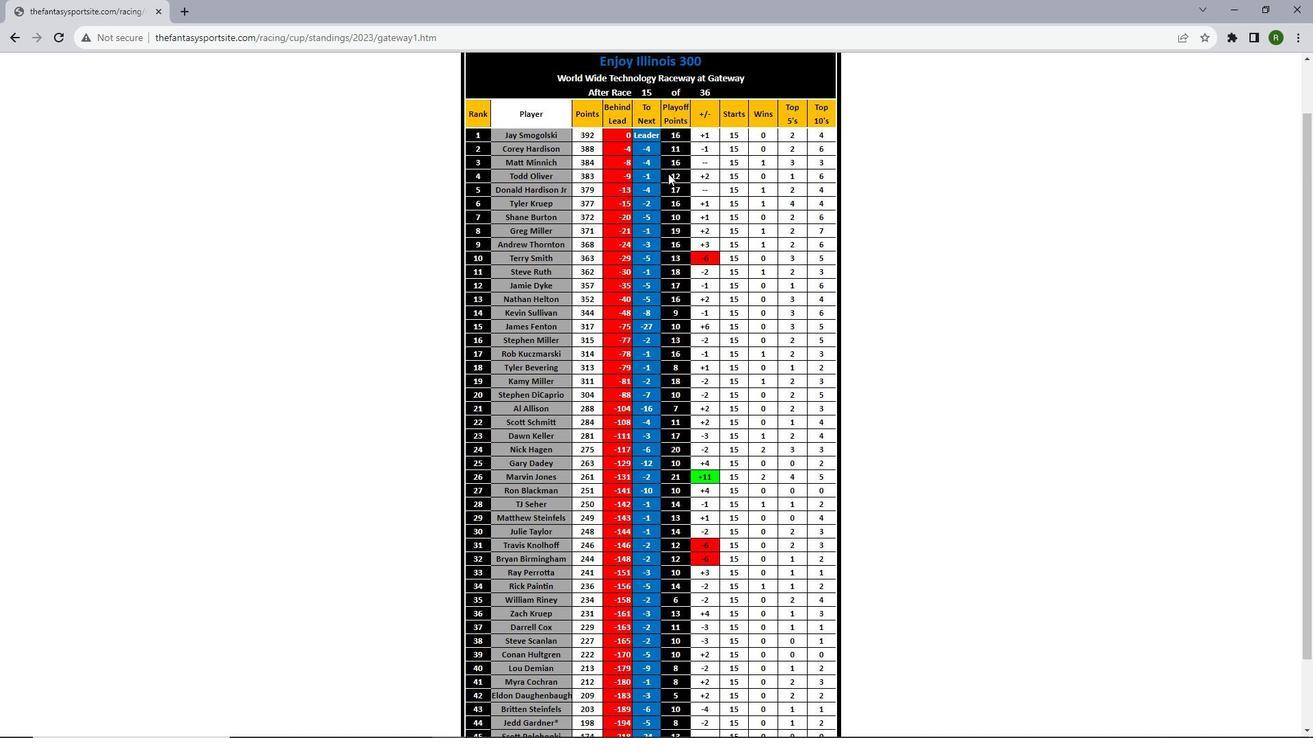 
Action: Mouse scrolled (668, 174) with delta (0, 0)
Screenshot: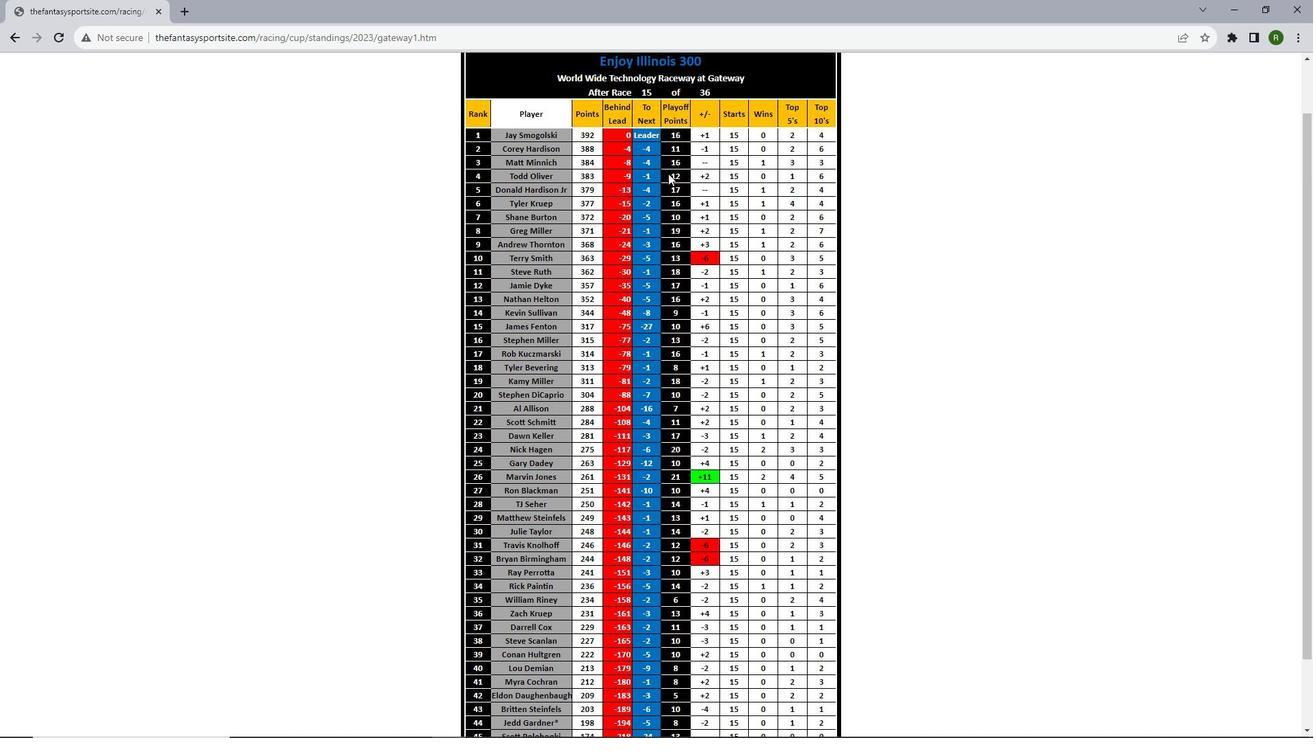 
Action: Mouse scrolled (668, 174) with delta (0, 0)
Screenshot: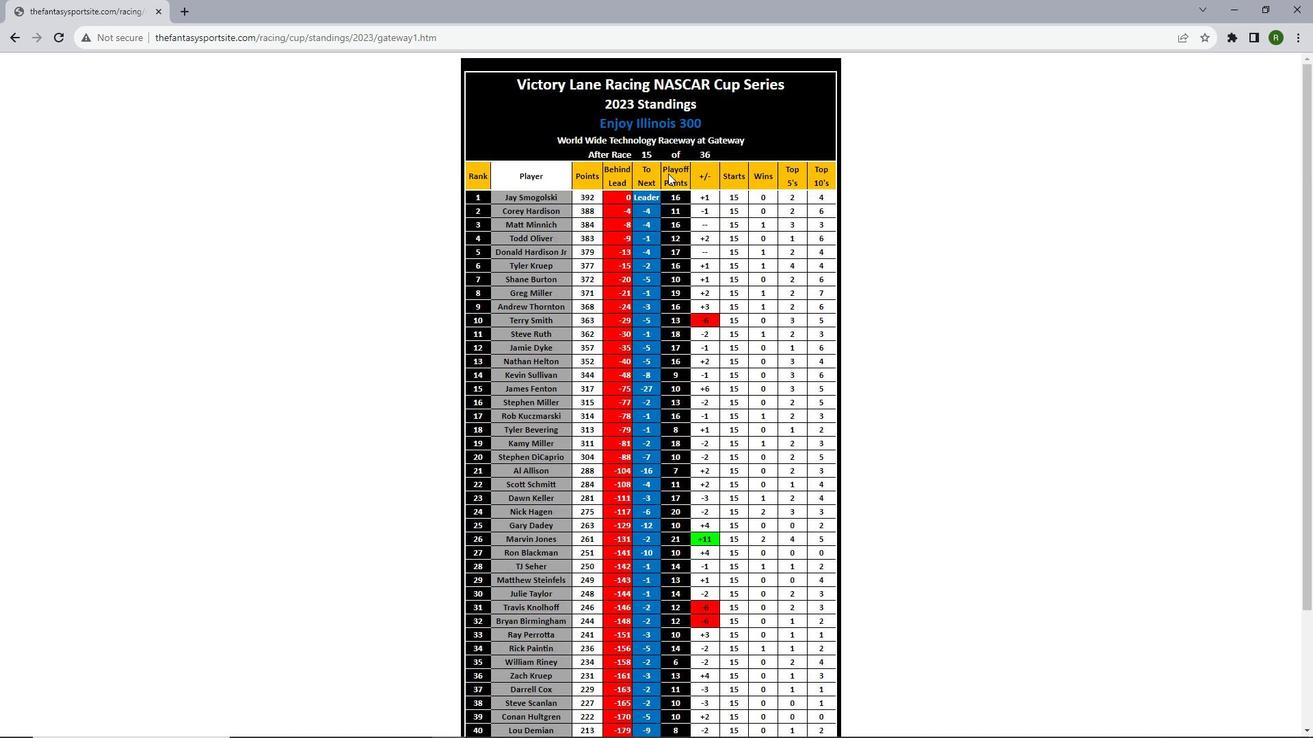 
